 Task: Change elbow connector line to lose dashed dotted.
Action: Mouse moved to (564, 277)
Screenshot: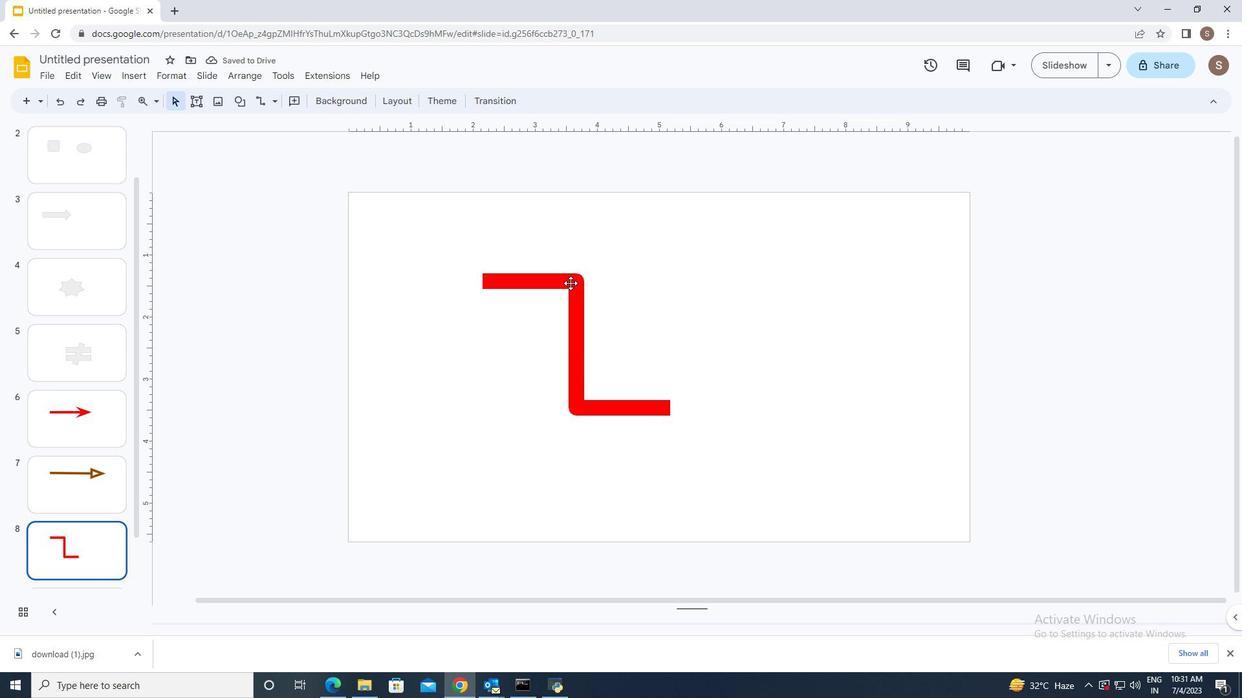 
Action: Mouse pressed left at (564, 277)
Screenshot: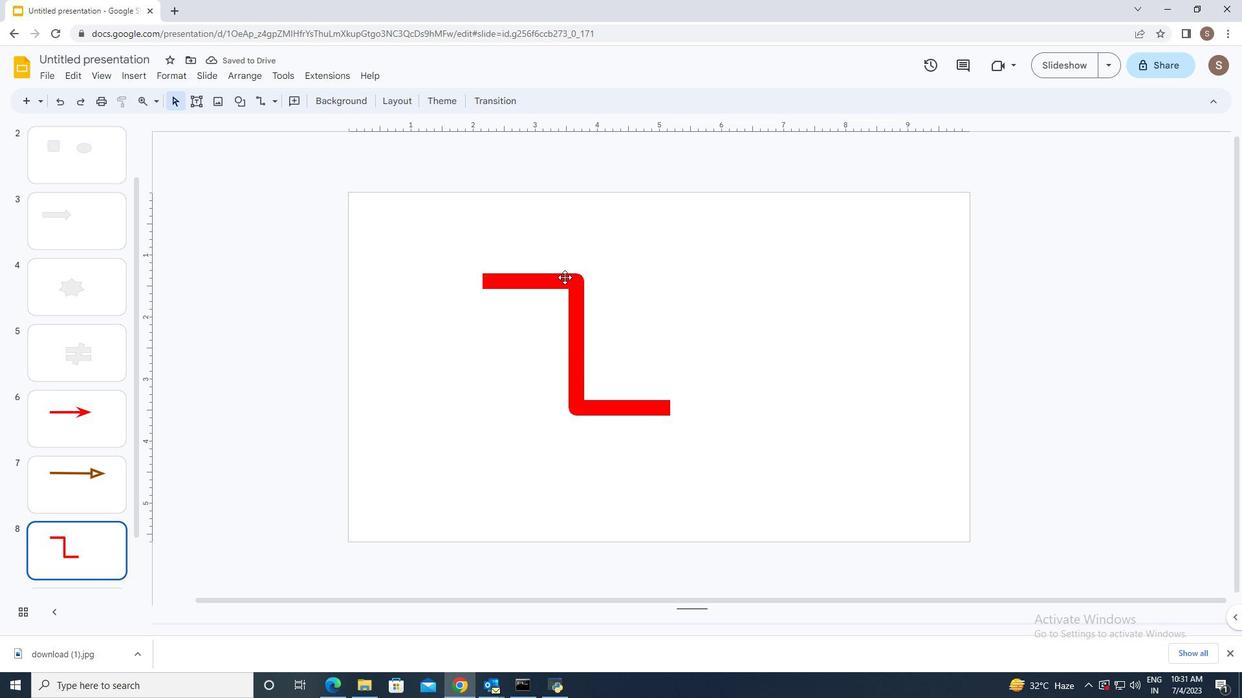 
Action: Mouse moved to (335, 97)
Screenshot: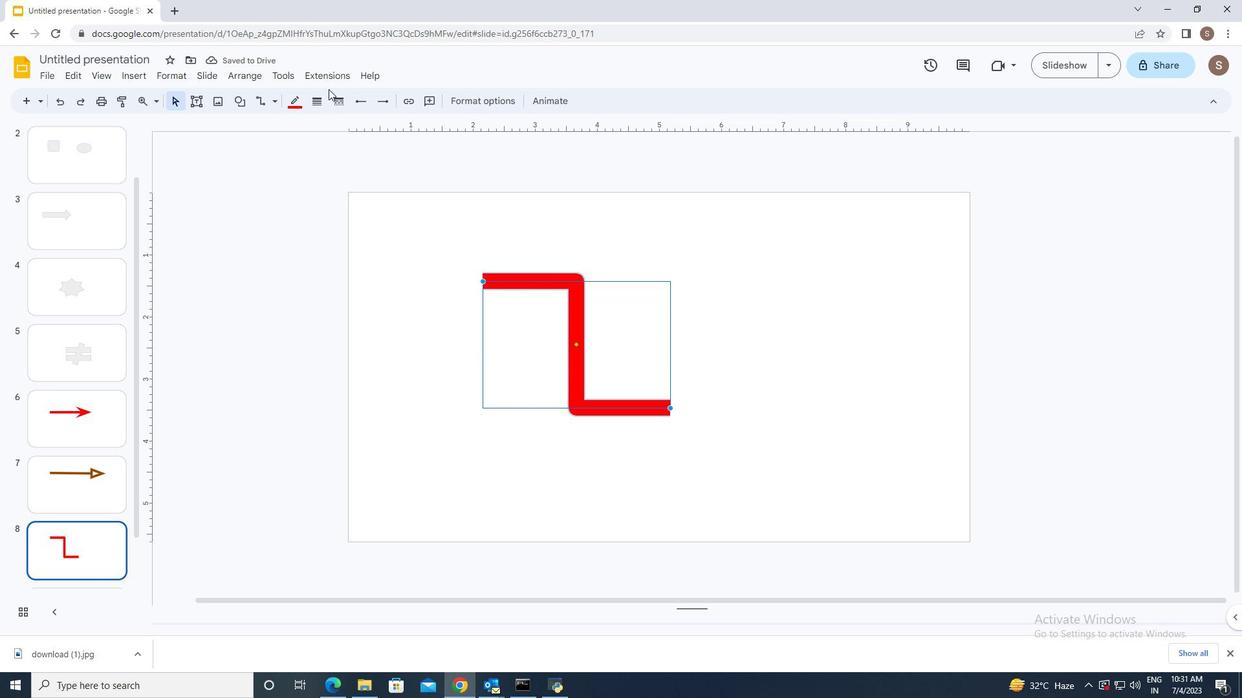 
Action: Mouse pressed left at (335, 97)
Screenshot: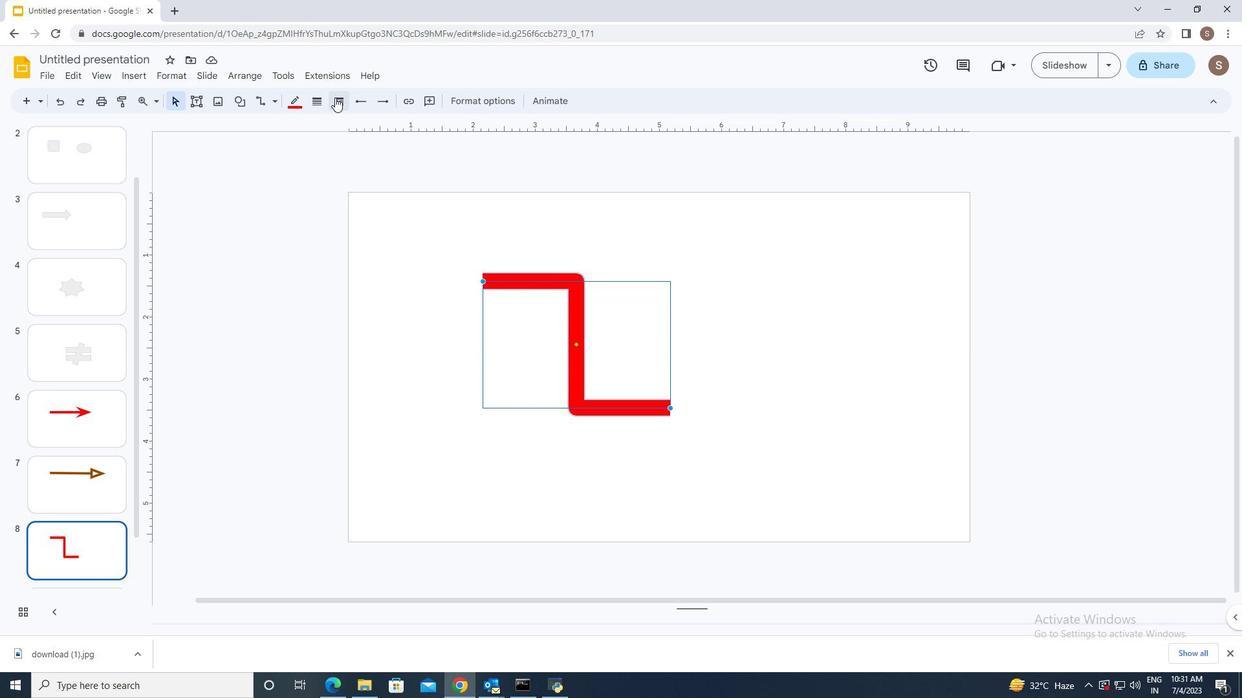
Action: Mouse moved to (382, 227)
Screenshot: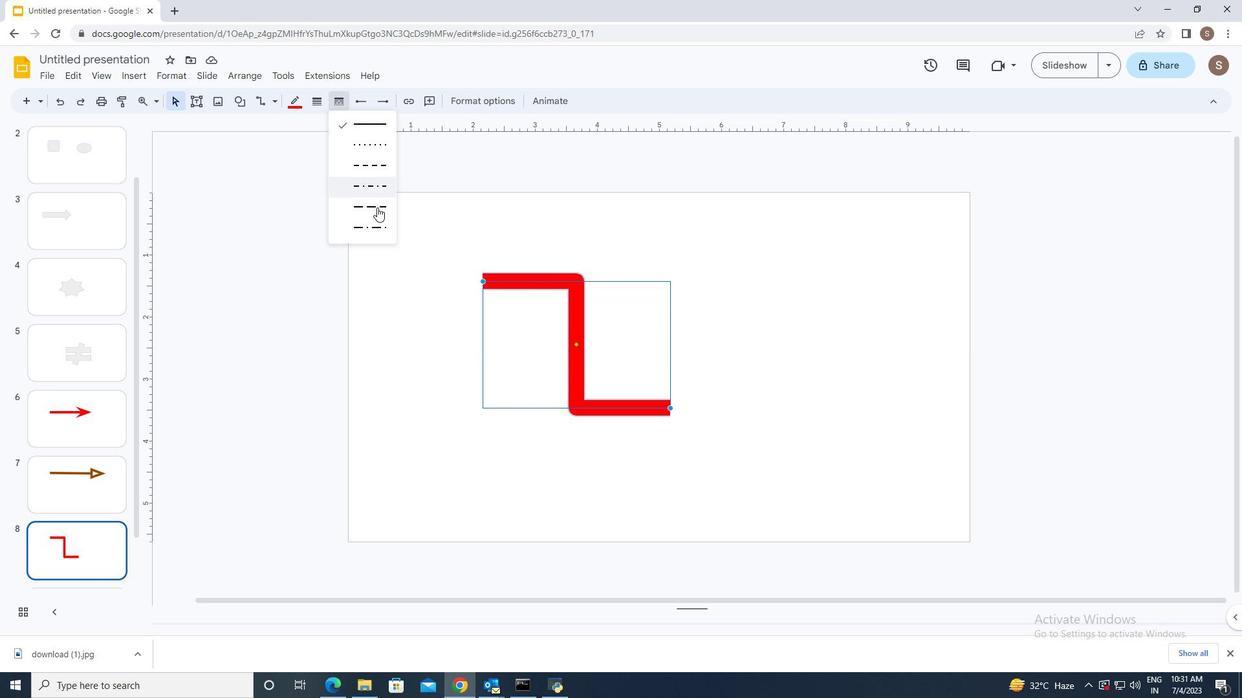 
Action: Mouse pressed left at (382, 227)
Screenshot: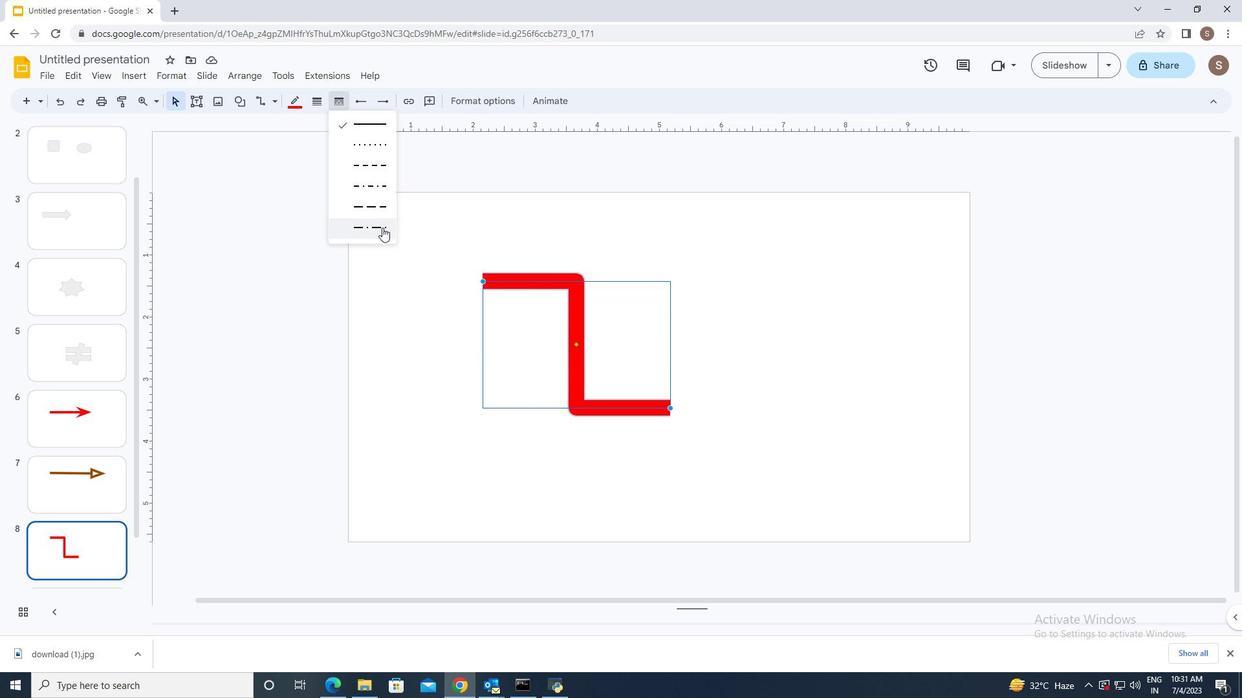 
Action: Mouse moved to (478, 436)
Screenshot: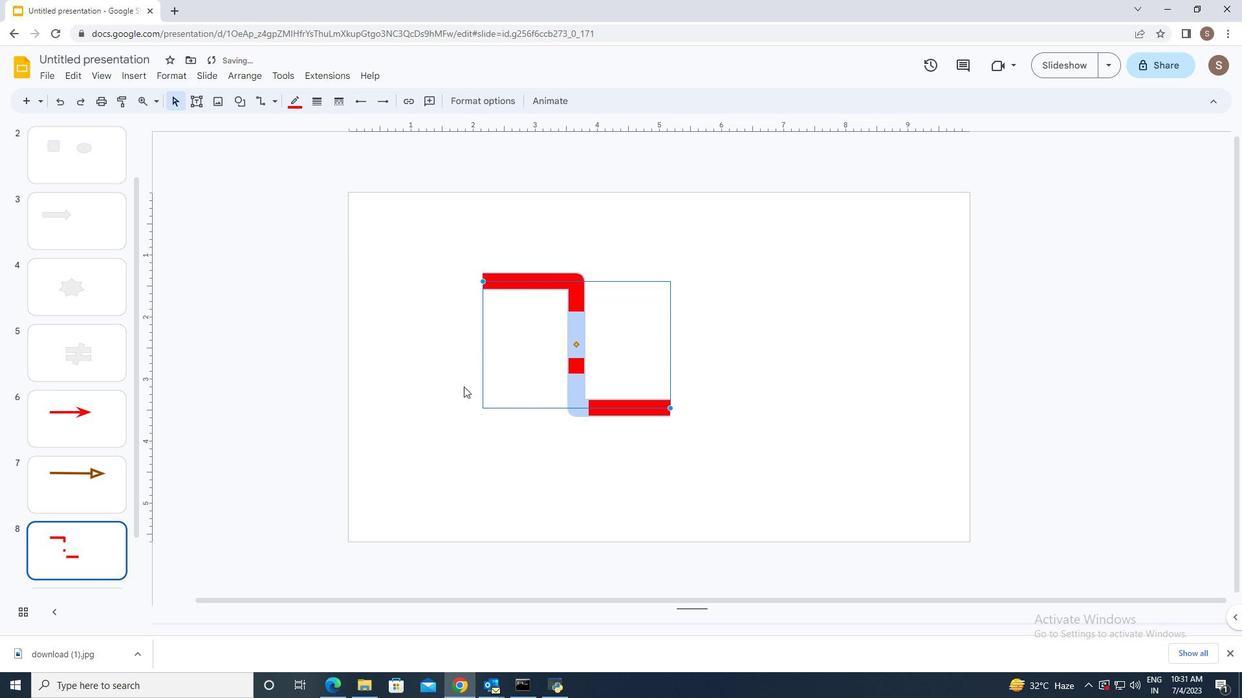 
Action: Mouse pressed left at (478, 436)
Screenshot: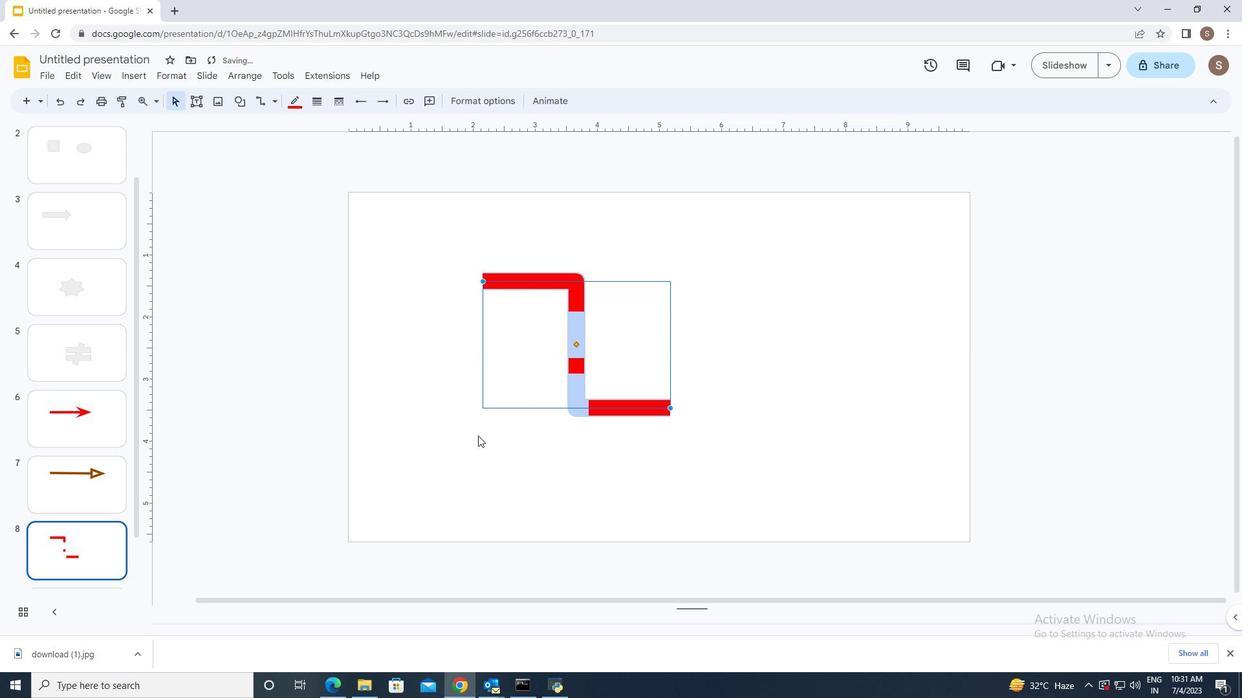 
